 Task: Create in the project CanaryTech in Backlog an issue 'Implement a new cloud-based payroll management system for a company with advanced payroll processing and reporting features', assign it to team member softage.4@softage.net and change the status to IN PROGRESS. Create in the project CanaryTech in Backlog an issue 'Integrate a new geolocation feature into an existing mobile application to enhance user experience and personalization', assign it to team member softage.1@softage.net and change the status to IN PROGRESS
Action: Mouse moved to (116, 207)
Screenshot: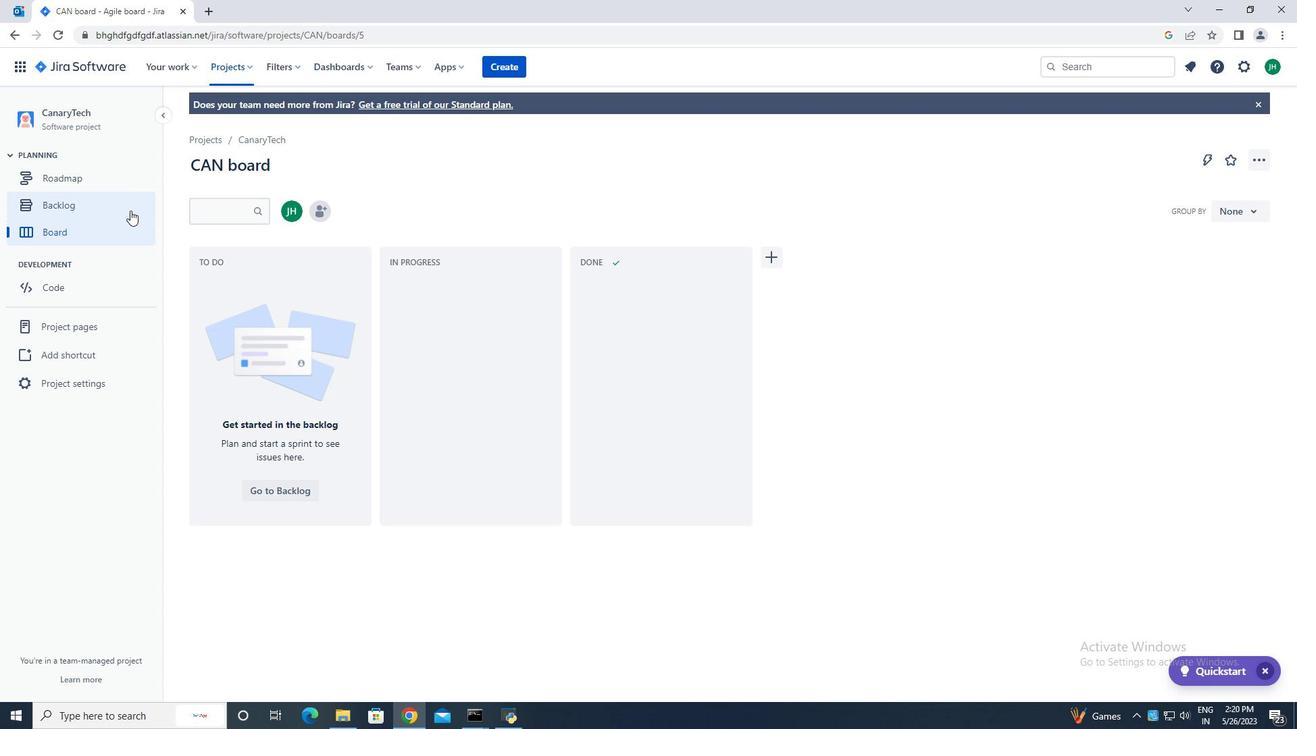 
Action: Mouse pressed left at (116, 207)
Screenshot: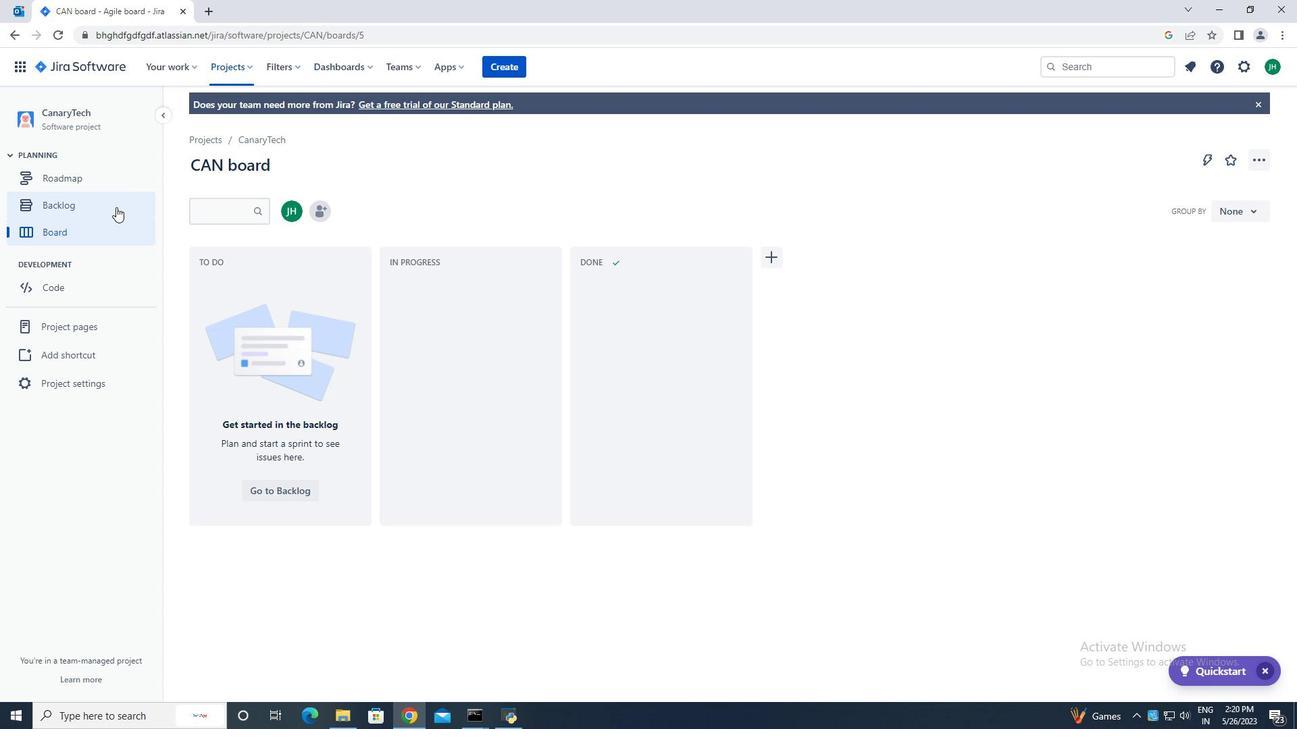 
Action: Mouse moved to (290, 531)
Screenshot: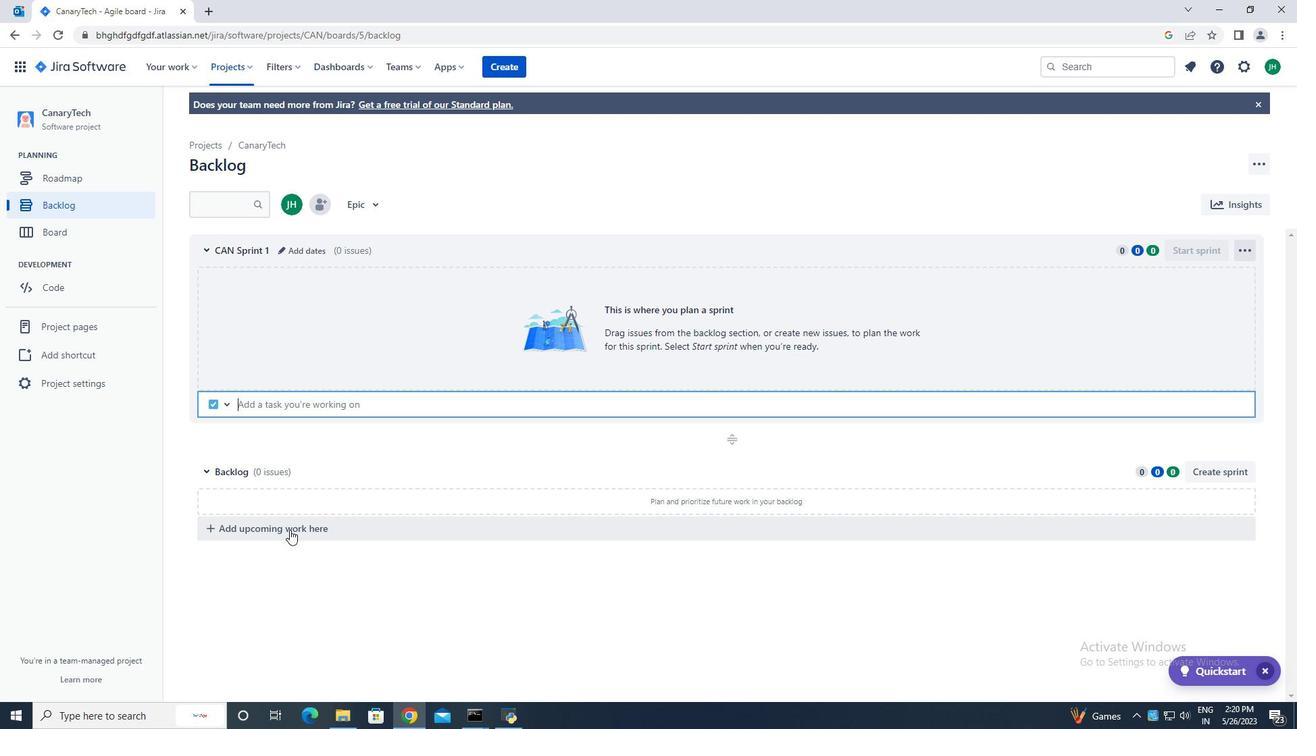 
Action: Mouse pressed left at (290, 531)
Screenshot: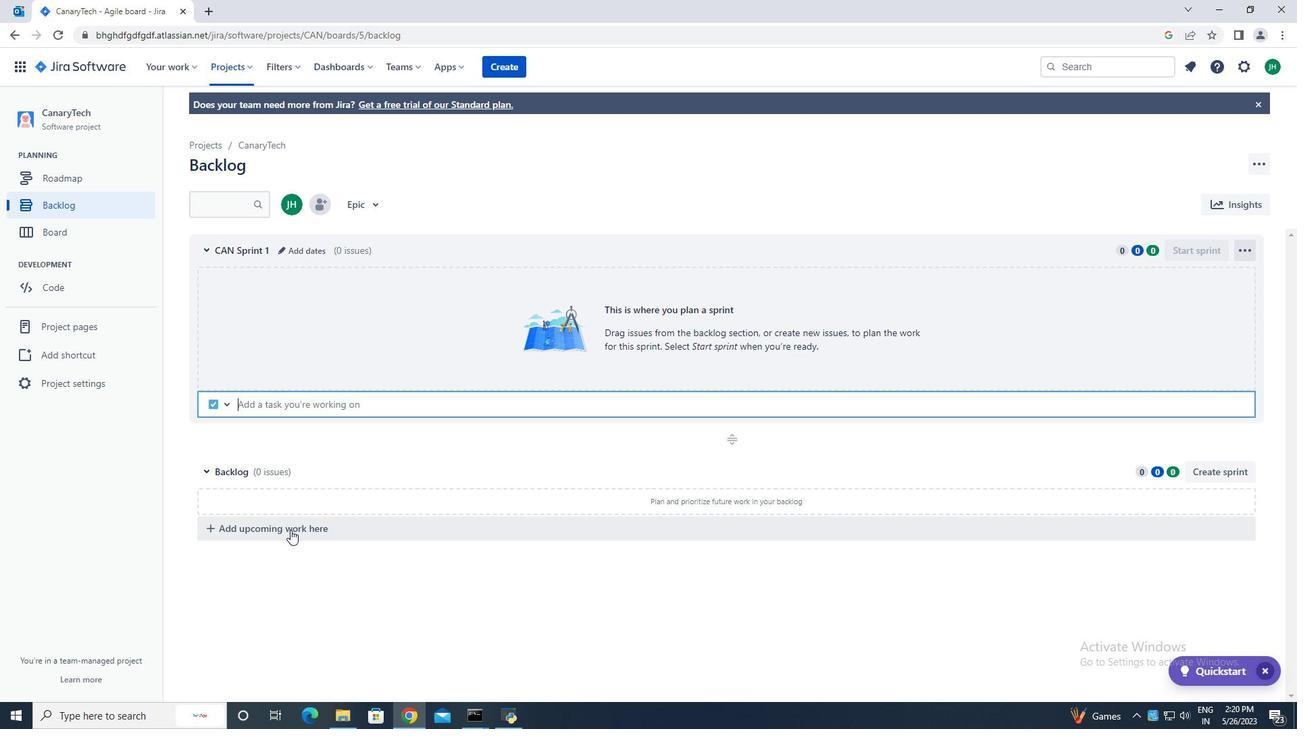 
Action: Mouse moved to (295, 527)
Screenshot: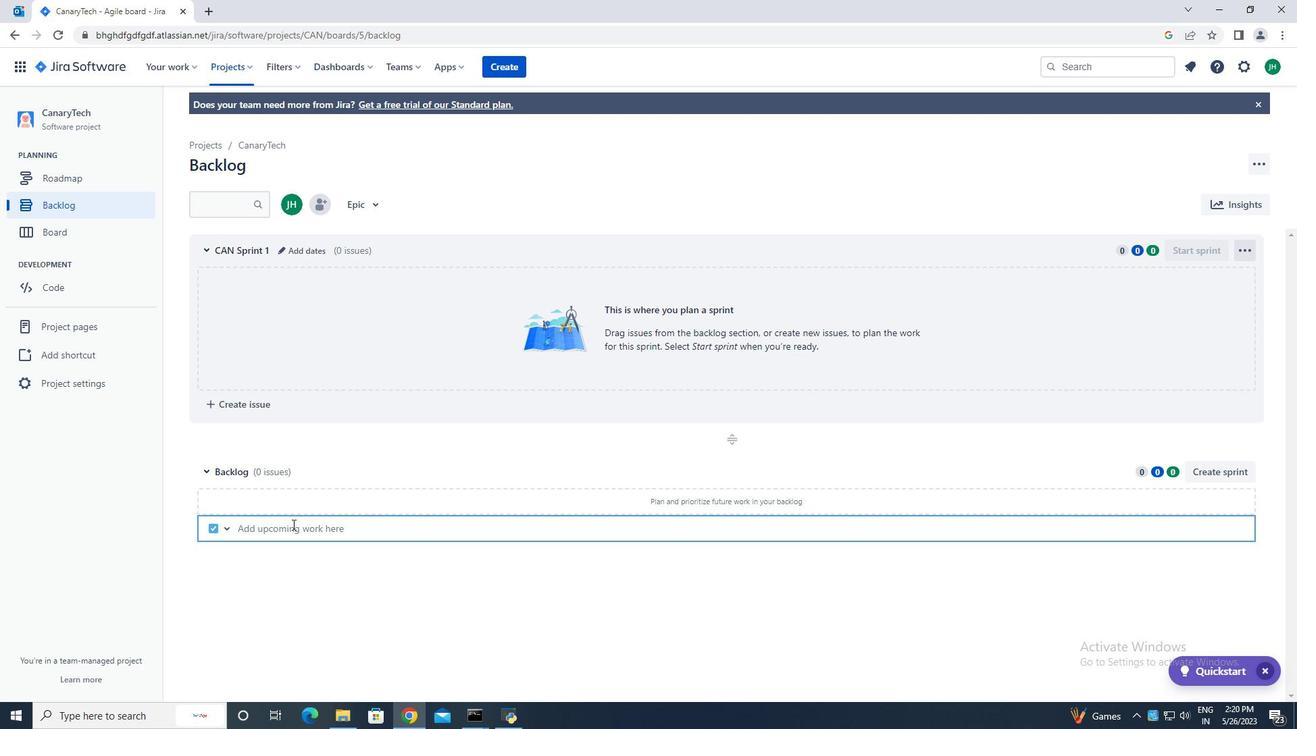 
Action: Mouse pressed left at (295, 527)
Screenshot: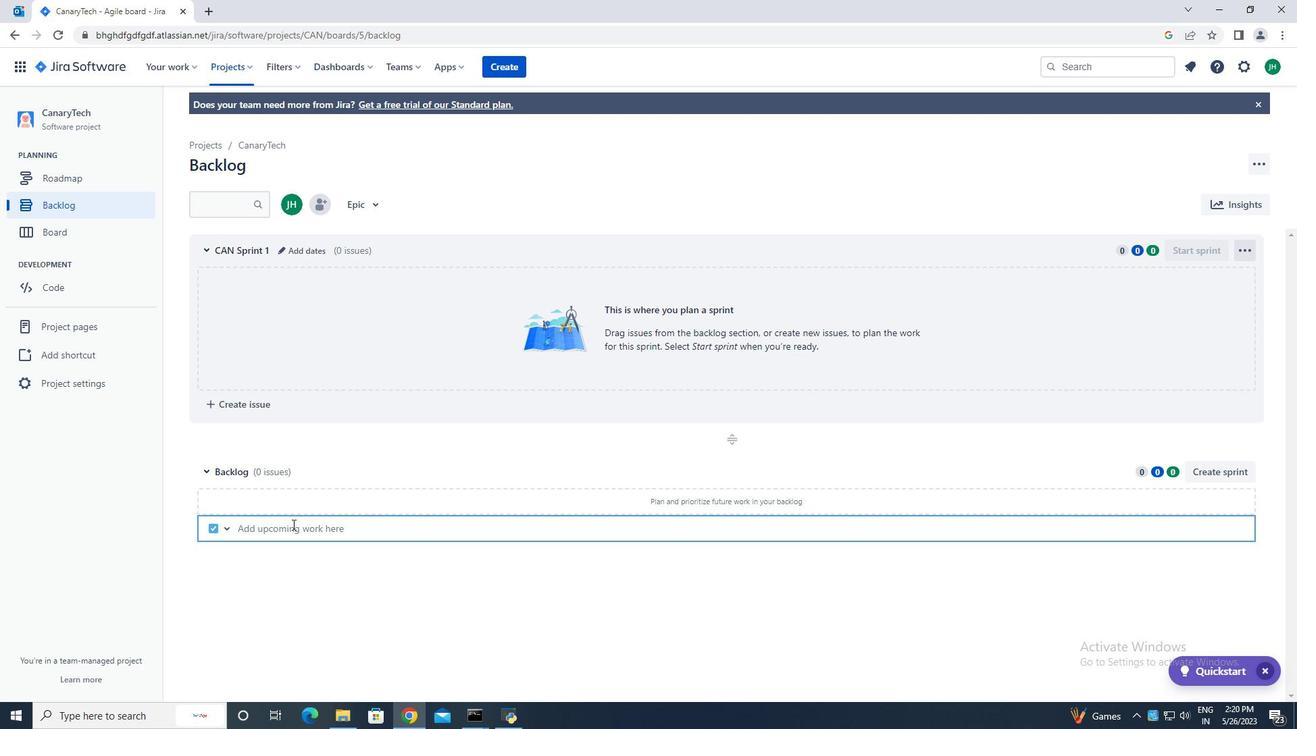 
Action: Mouse moved to (295, 528)
Screenshot: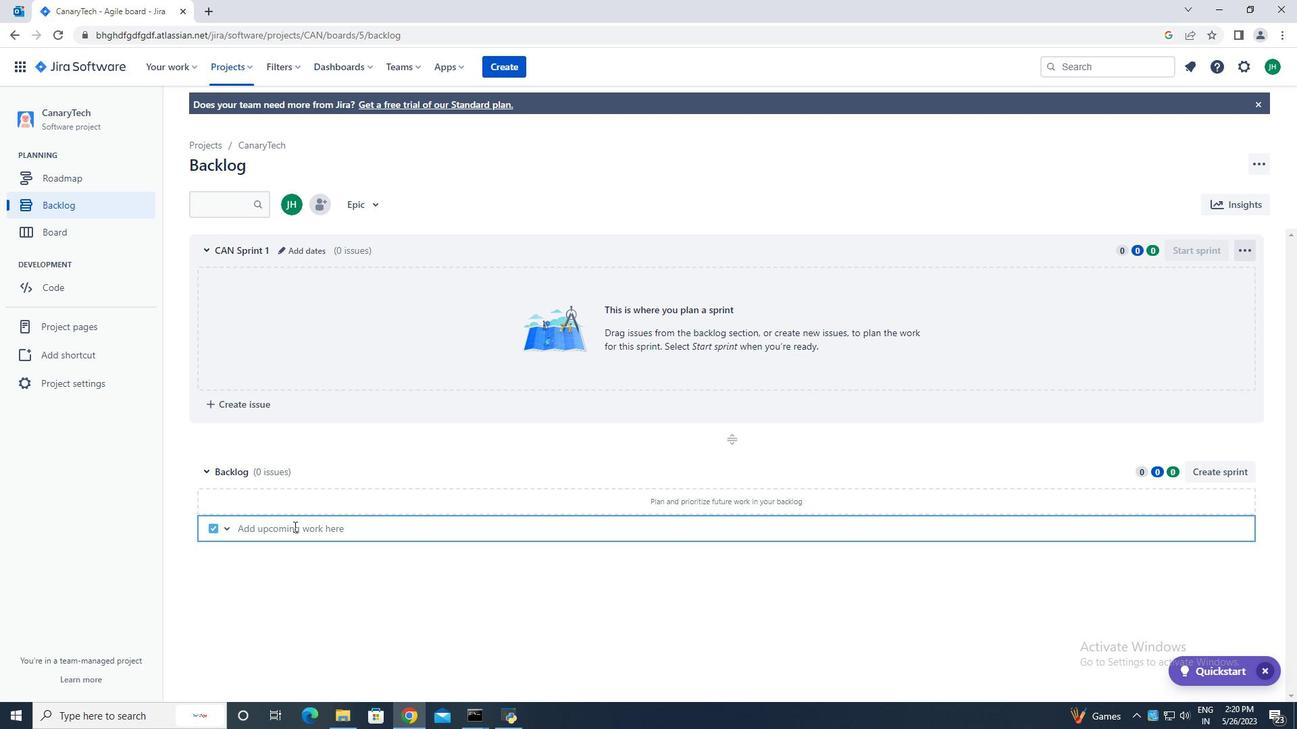 
Action: Key pressed <Key.caps_lock>I<Key.caps_lock>mplement<Key.space>a<Key.space>new<Key.space>cloud-based<Key.space>payroll<Key.space>management<Key.space>system<Key.space>for<Key.space>a<Key.space>company<Key.space>with<Key.space>advanced<Key.space>o<Key.backspace>payroll<Key.space>processing<Key.space>and<Key.space>reporting<Key.space>features.<Key.enter>
Screenshot: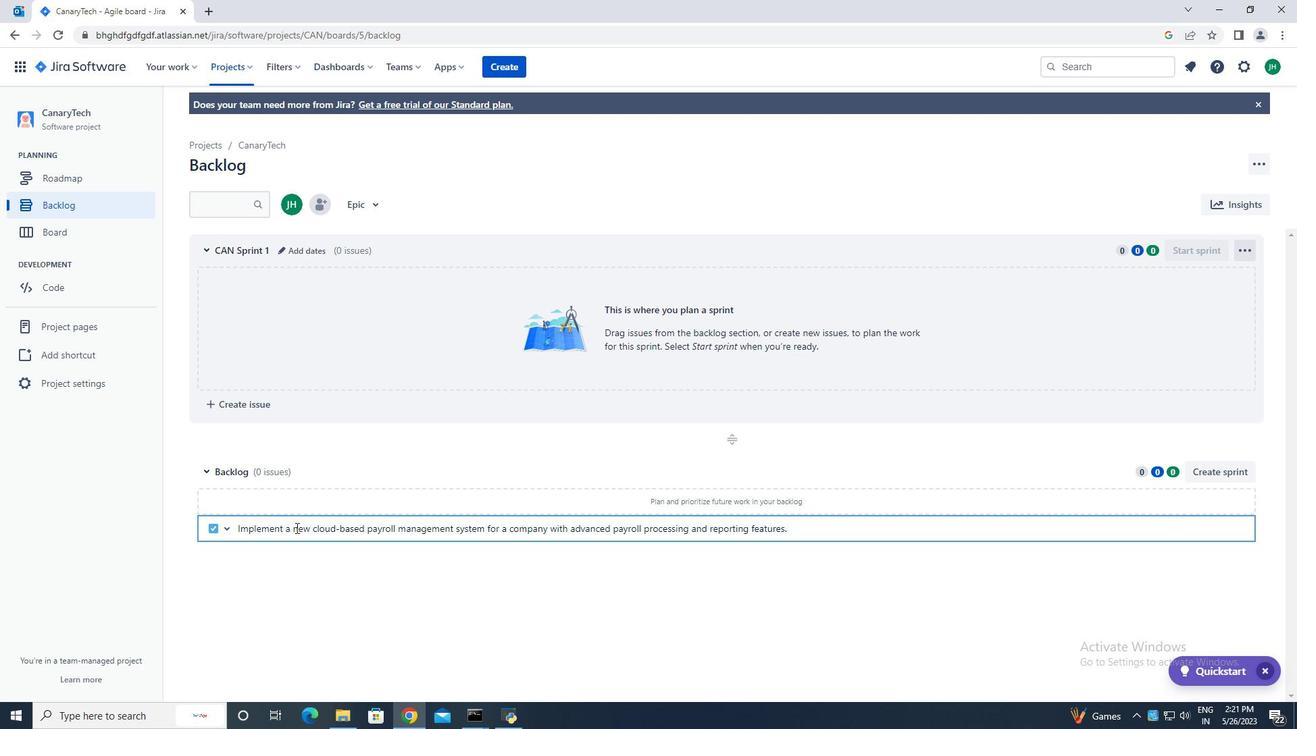 
Action: Mouse moved to (1215, 500)
Screenshot: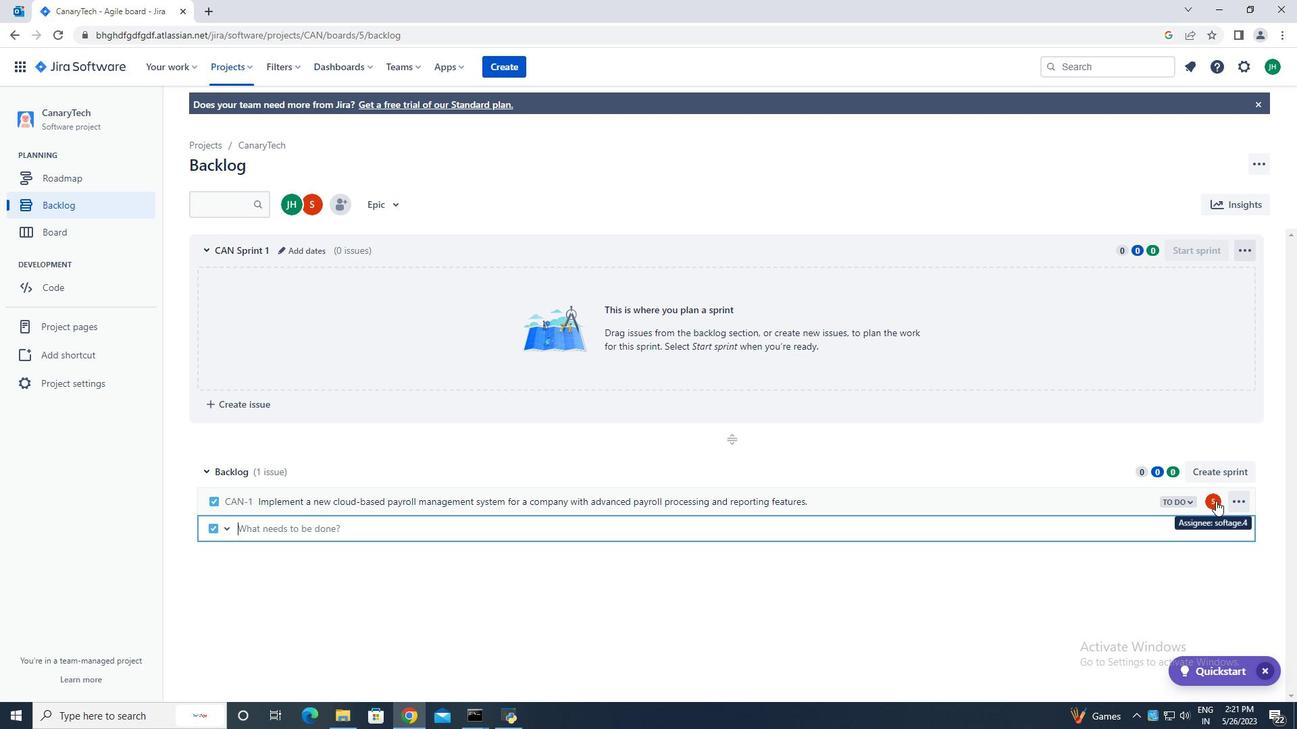 
Action: Mouse pressed left at (1215, 500)
Screenshot: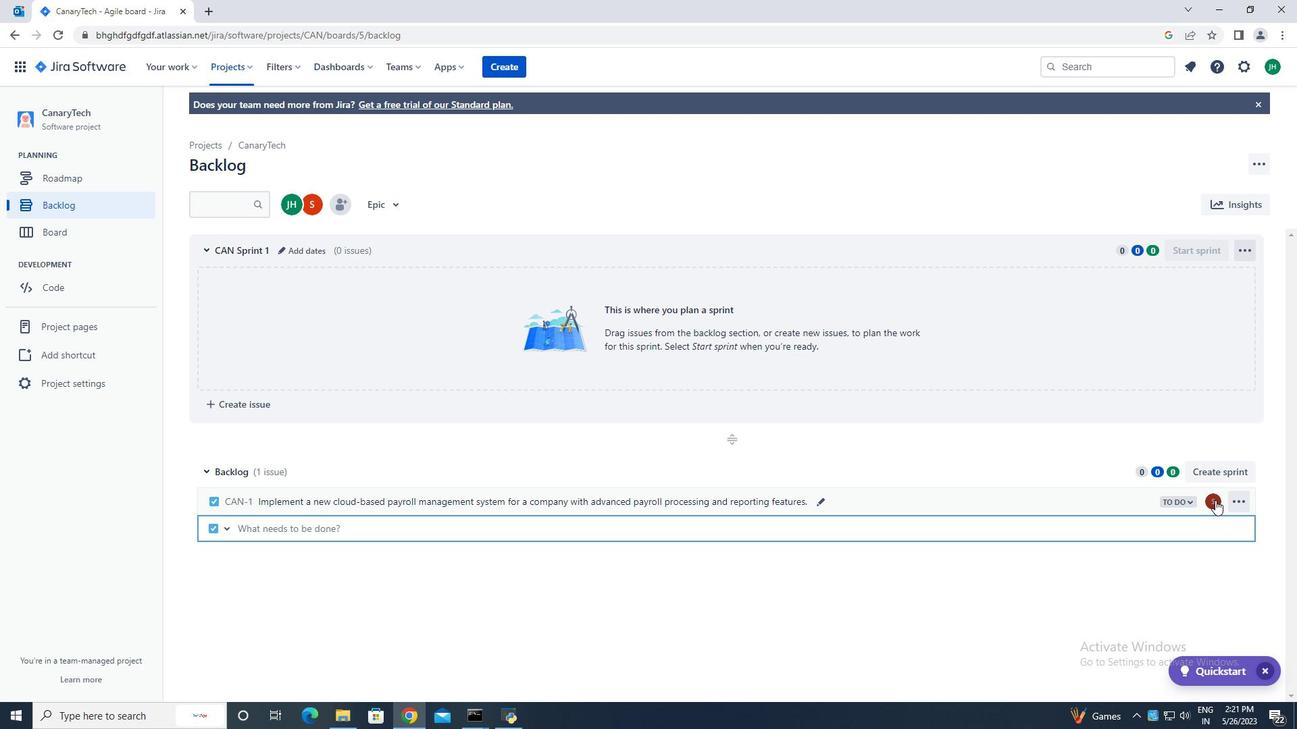 
Action: Mouse moved to (1110, 533)
Screenshot: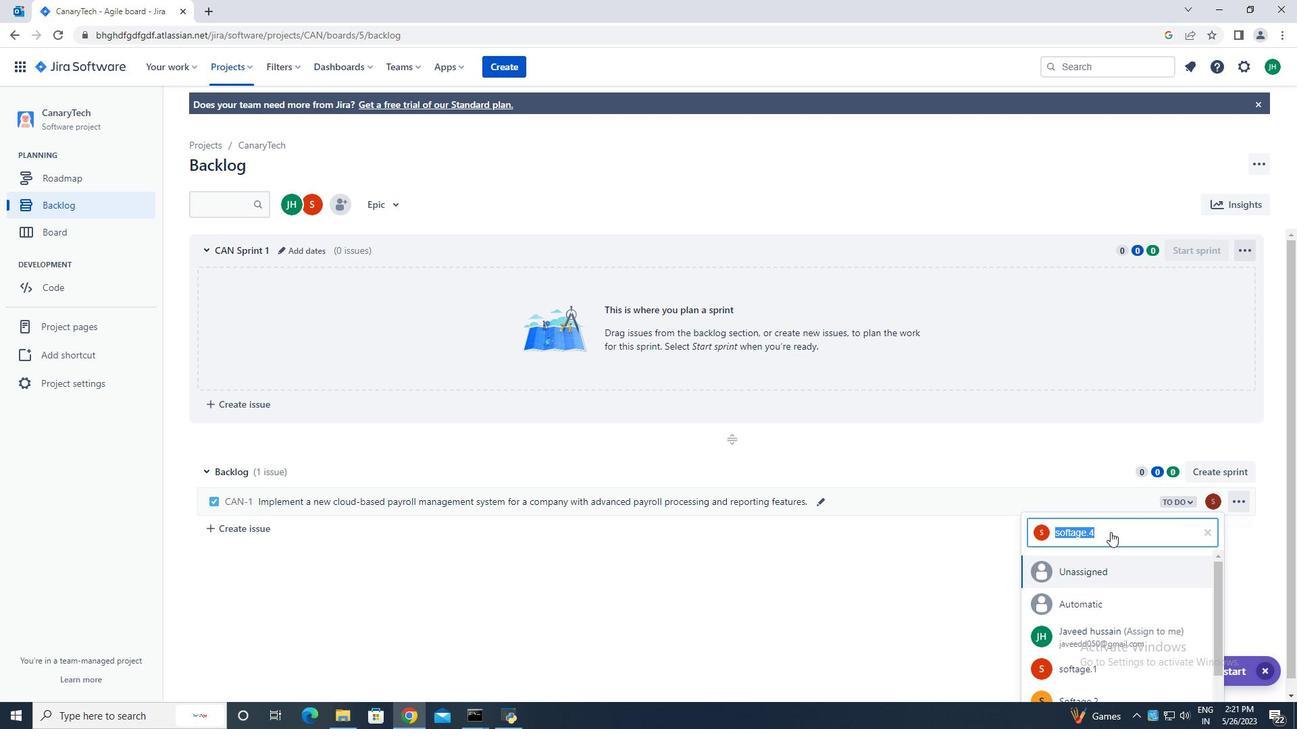 
Action: Key pressed softage.4
Screenshot: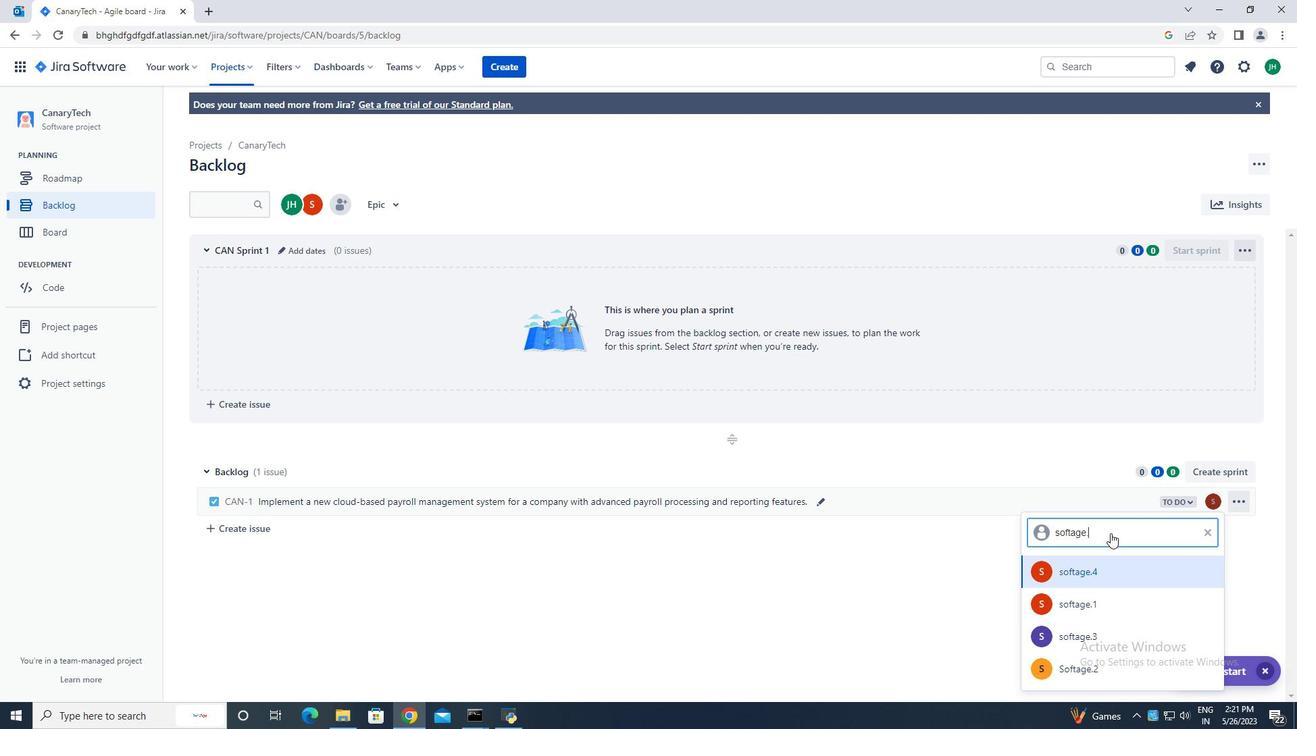 
Action: Mouse moved to (1126, 579)
Screenshot: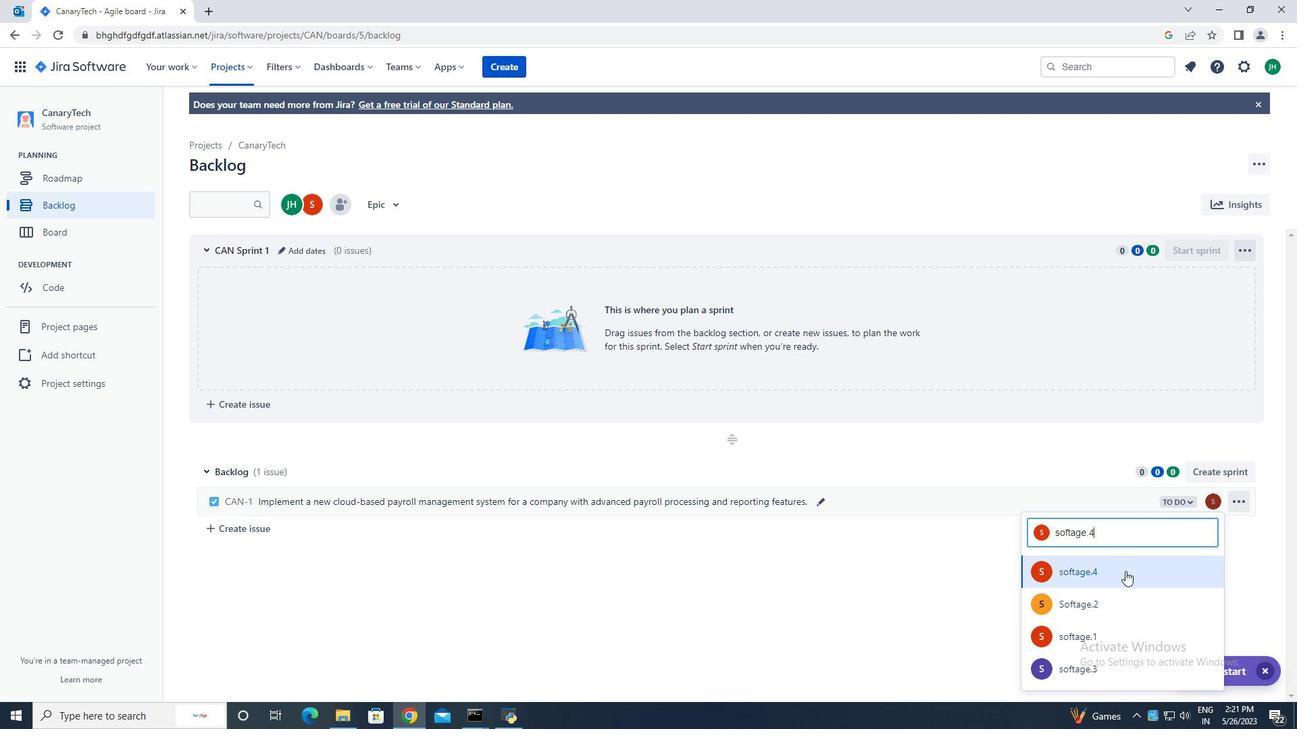 
Action: Mouse pressed left at (1126, 579)
Screenshot: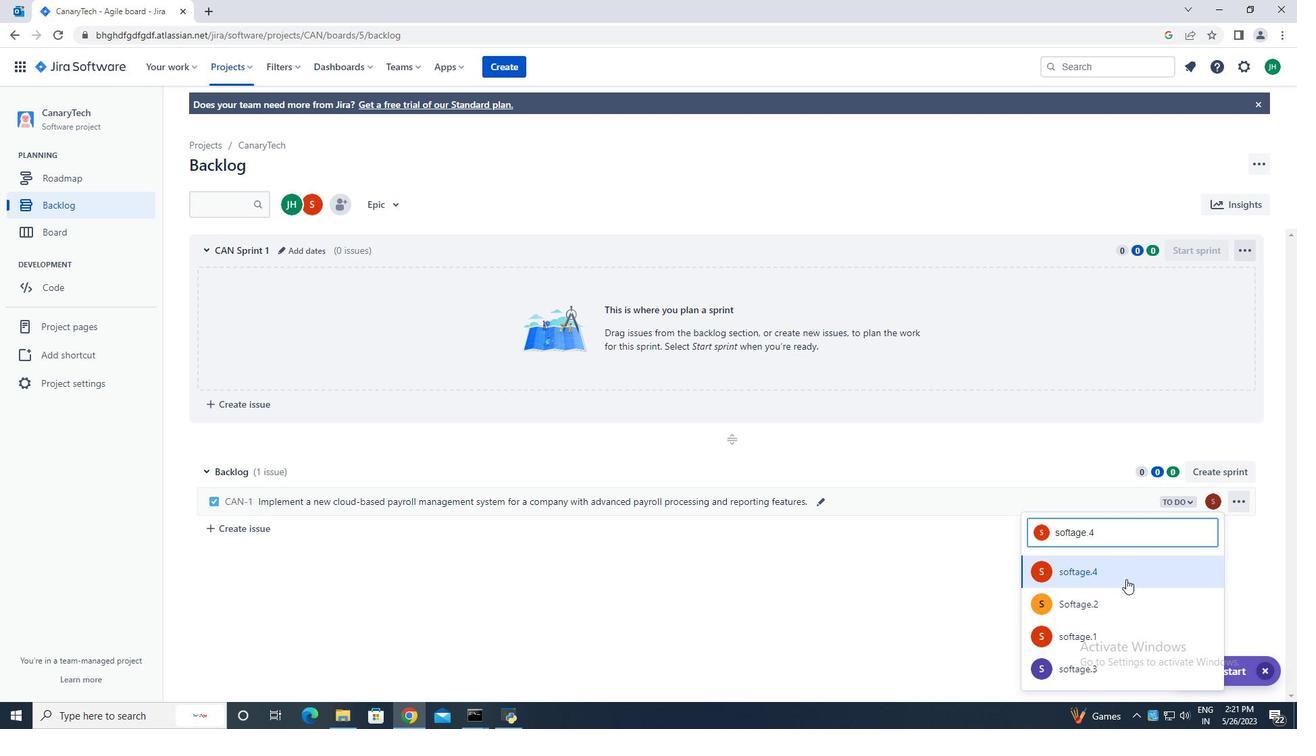 
Action: Mouse moved to (1175, 502)
Screenshot: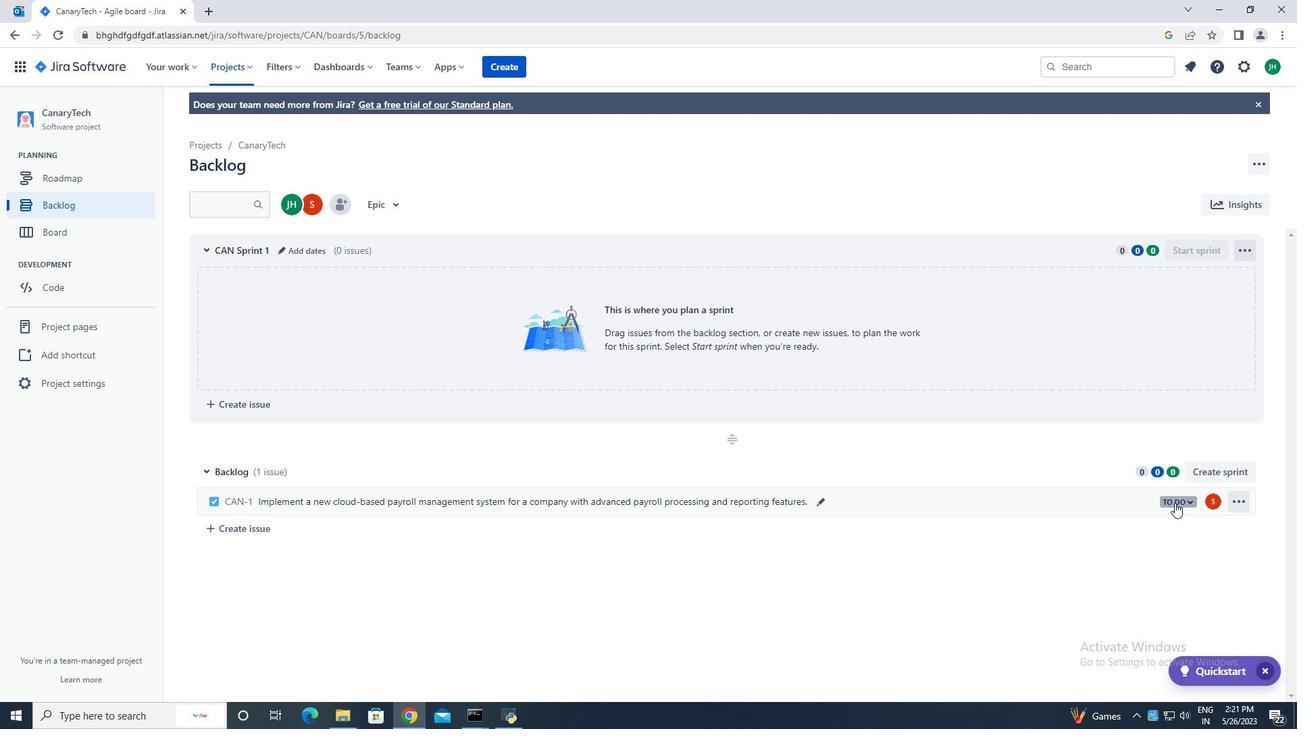 
Action: Mouse pressed left at (1175, 502)
Screenshot: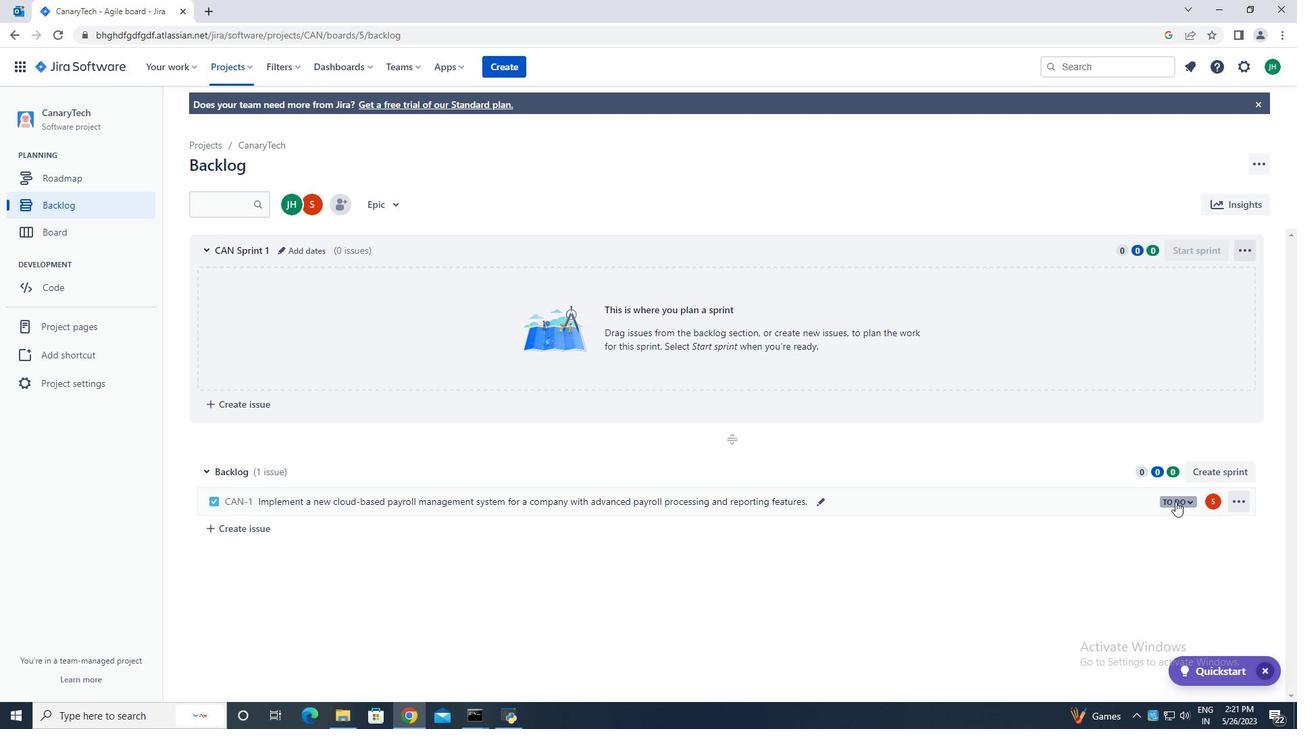 
Action: Mouse moved to (1090, 527)
Screenshot: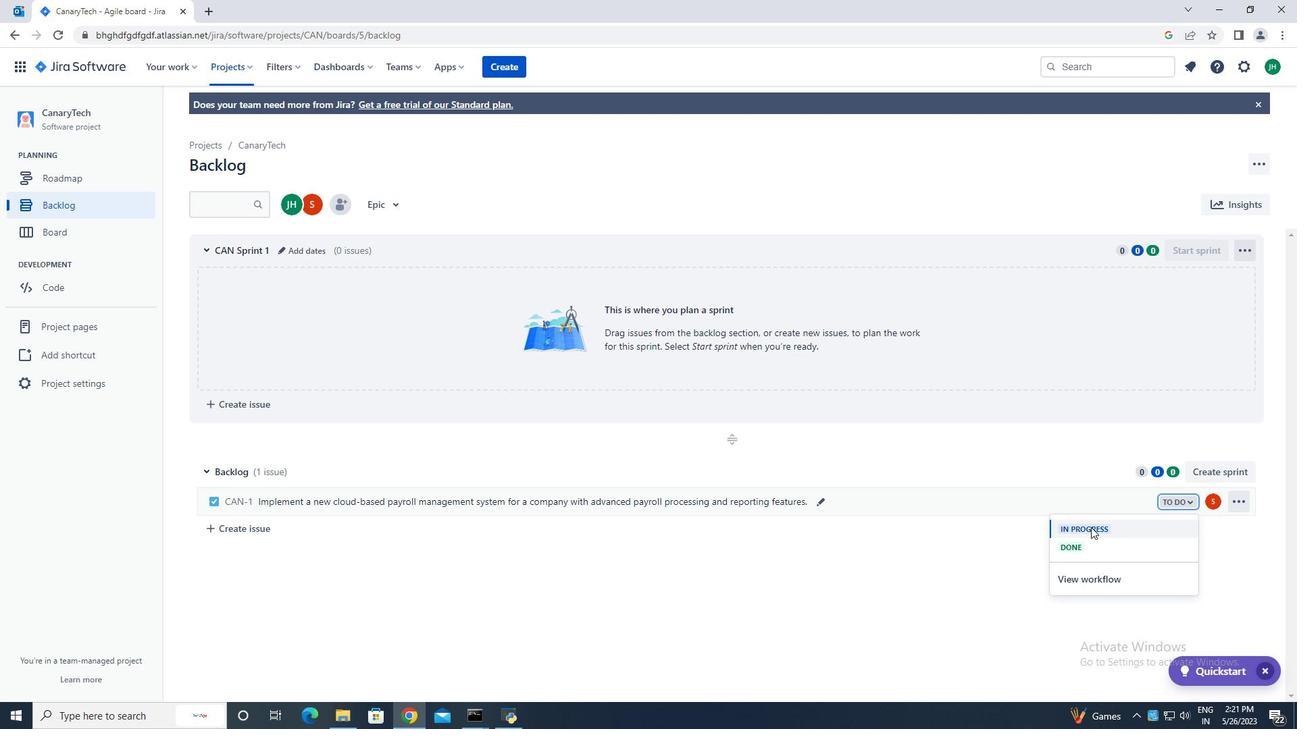 
Action: Mouse pressed left at (1090, 527)
Screenshot: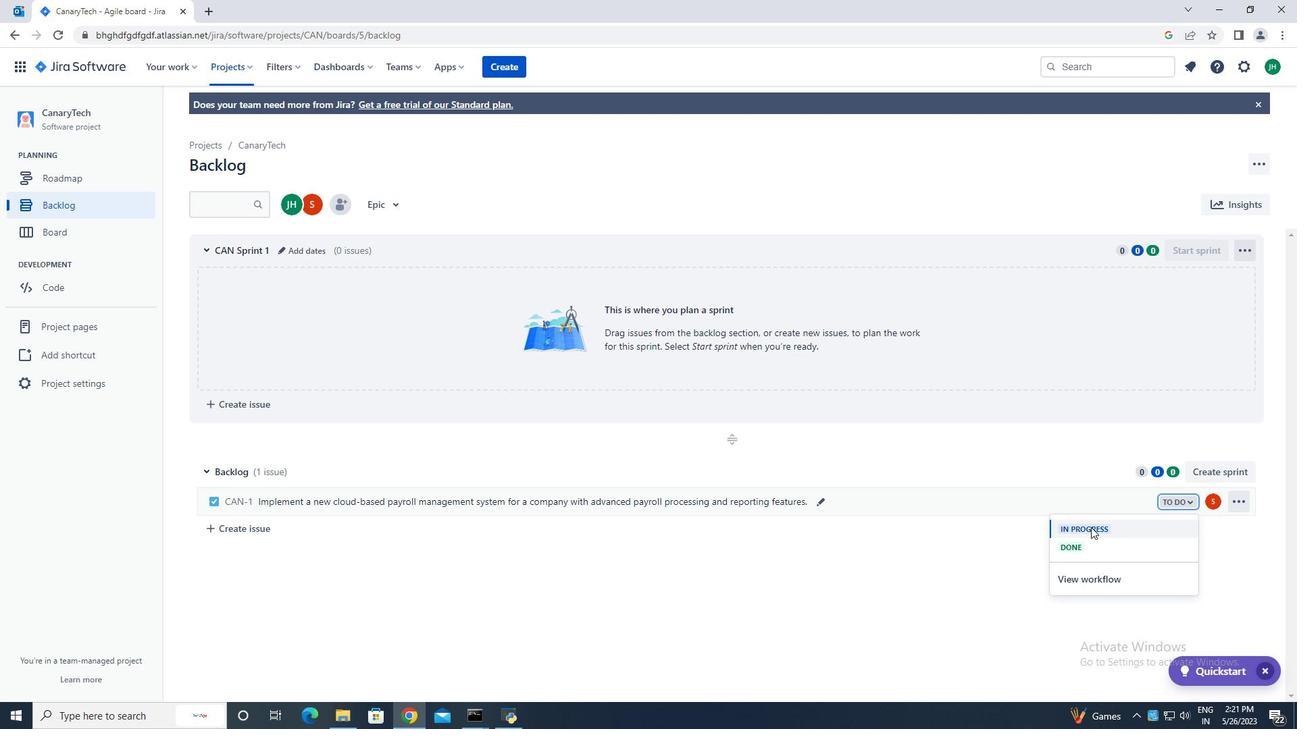 
Action: Mouse moved to (253, 531)
Screenshot: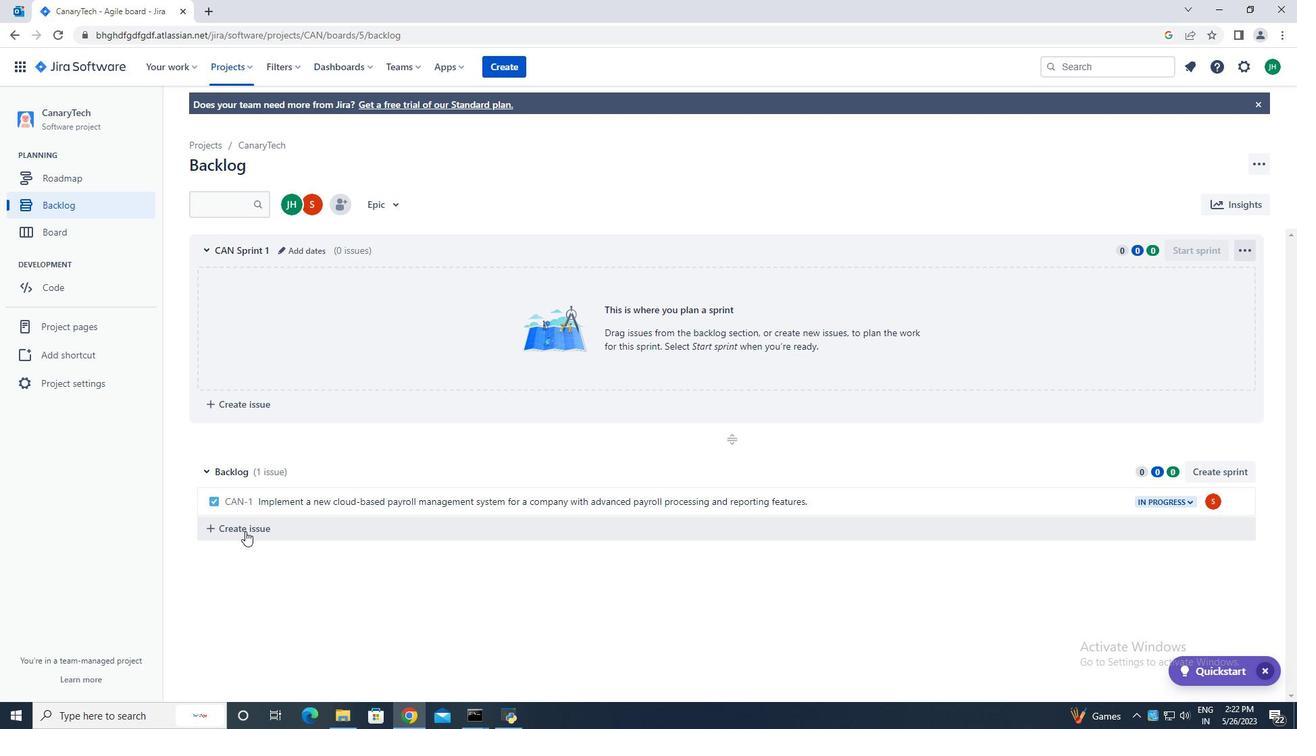 
Action: Mouse pressed left at (253, 531)
Screenshot: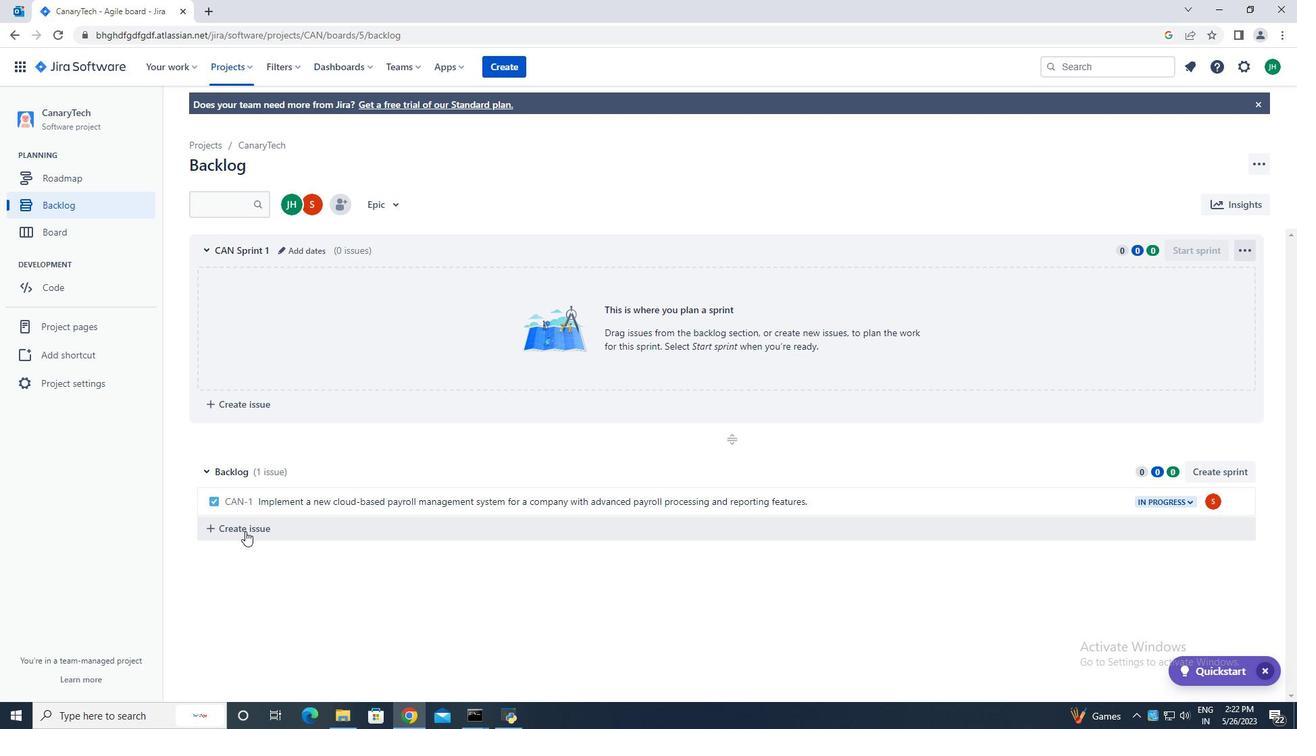 
Action: Mouse moved to (254, 531)
Screenshot: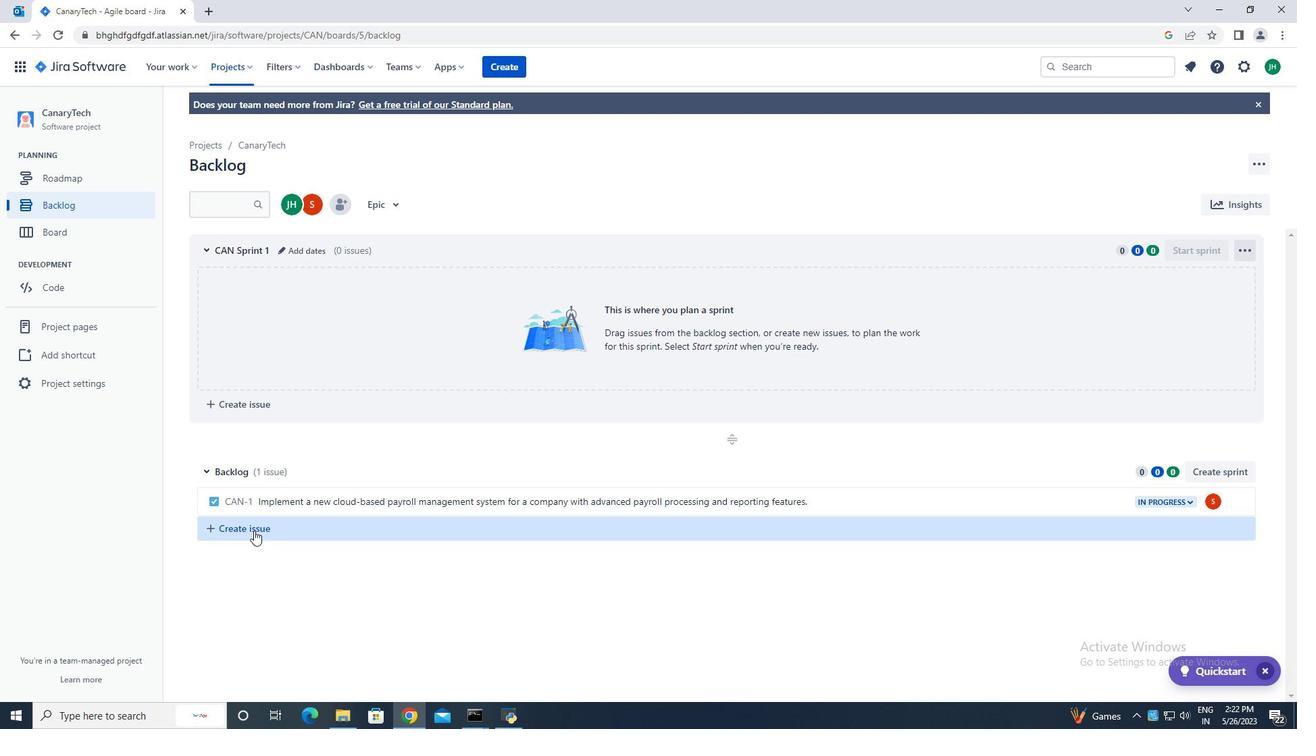 
Action: Key pressed <Key.caps_lock>I<Key.caps_lock>ntegrate<Key.space>a<Key.space>new<Key.space>gelo<Key.backspace><Key.backspace>olocation<Key.space>feature<Key.space>into<Key.space>an<Key.space>existing<Key.space>mobile<Key.space>application<Key.space>to<Key.space>enhance<Key.space>user<Key.space>experience<Key.space>and<Key.space>personalisation<Key.space><Key.backspace><Key.backspace><Key.backspace><Key.backspace><Key.backspace><Key.backspace><Key.backspace><Key.backspace><Key.backspace>lization<Key.space><Key.backspace>.<Key.enter>
Screenshot: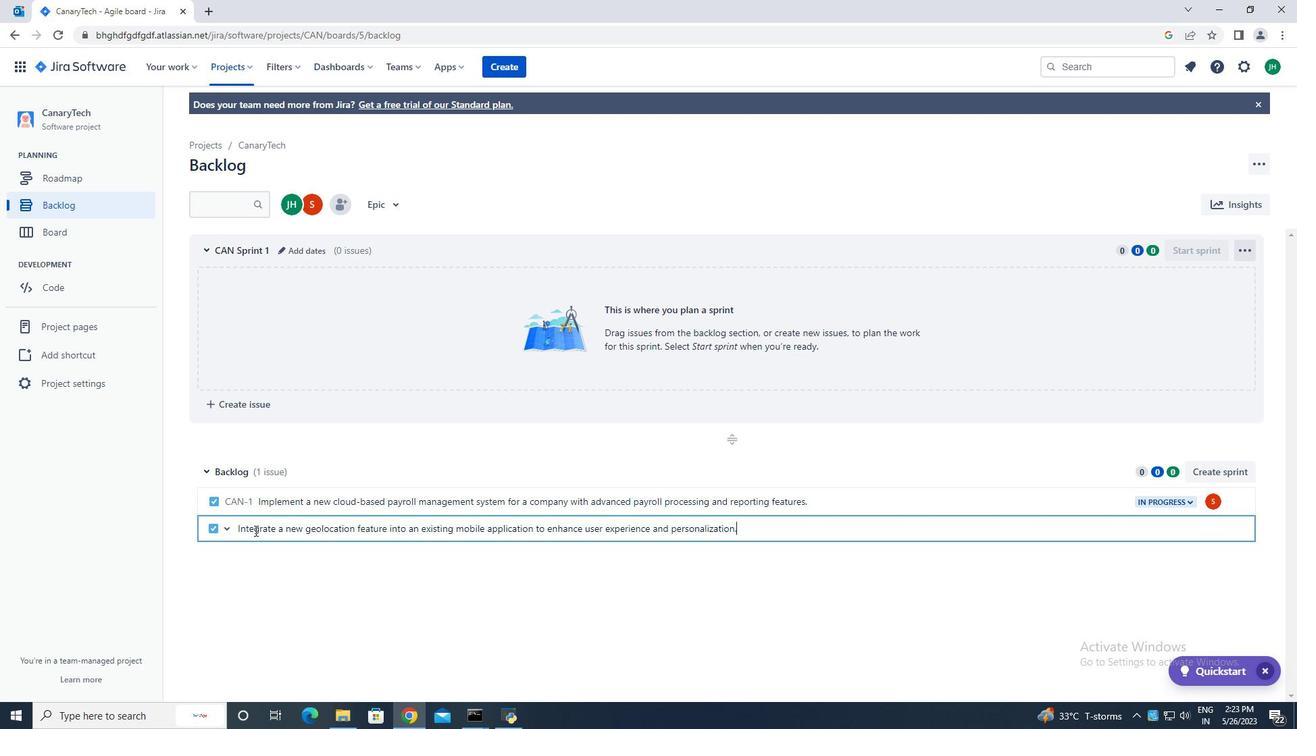 
Action: Mouse moved to (1216, 531)
Screenshot: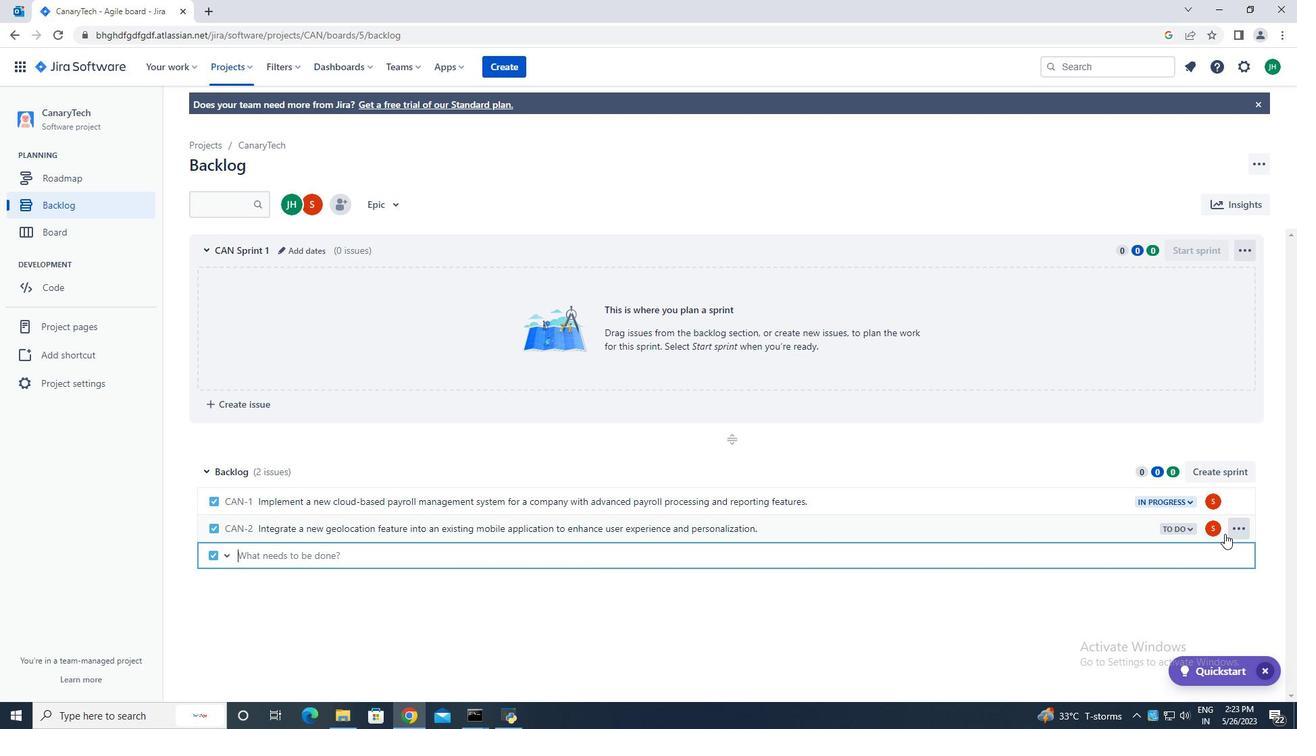 
Action: Mouse pressed left at (1216, 531)
Screenshot: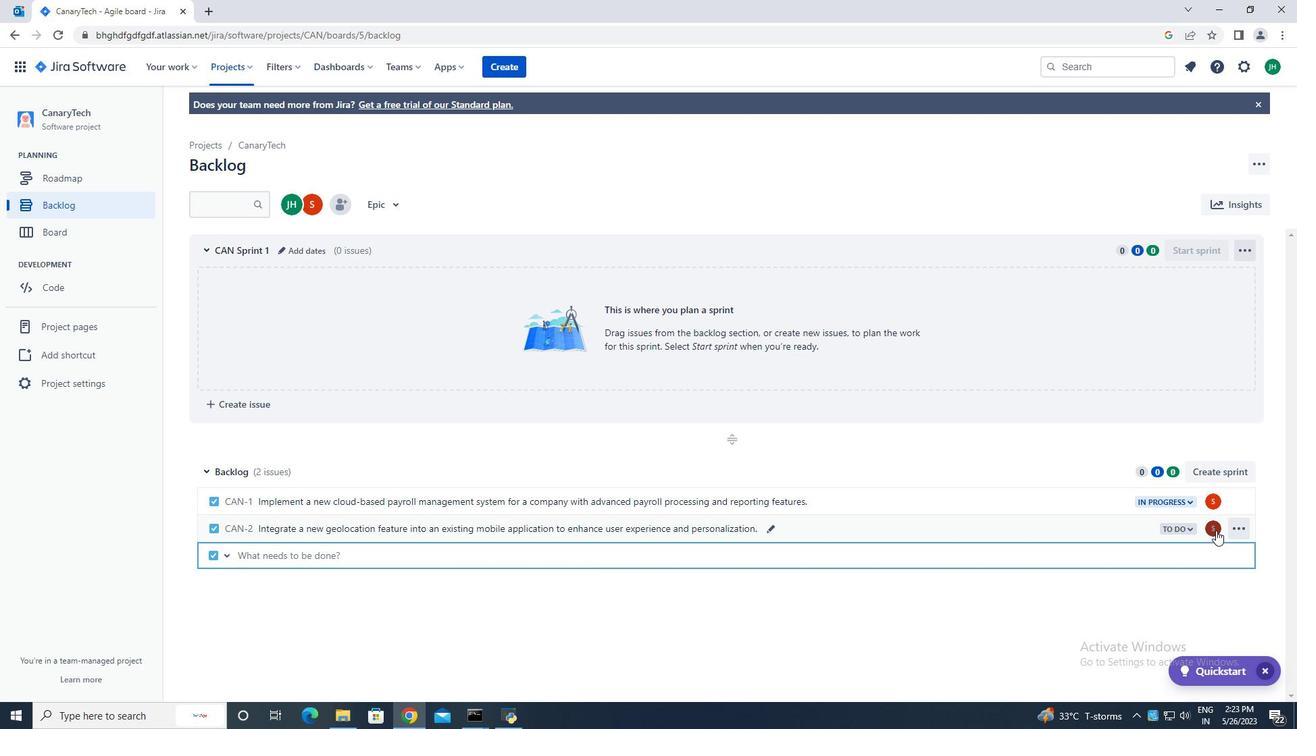 
Action: Mouse moved to (1104, 552)
Screenshot: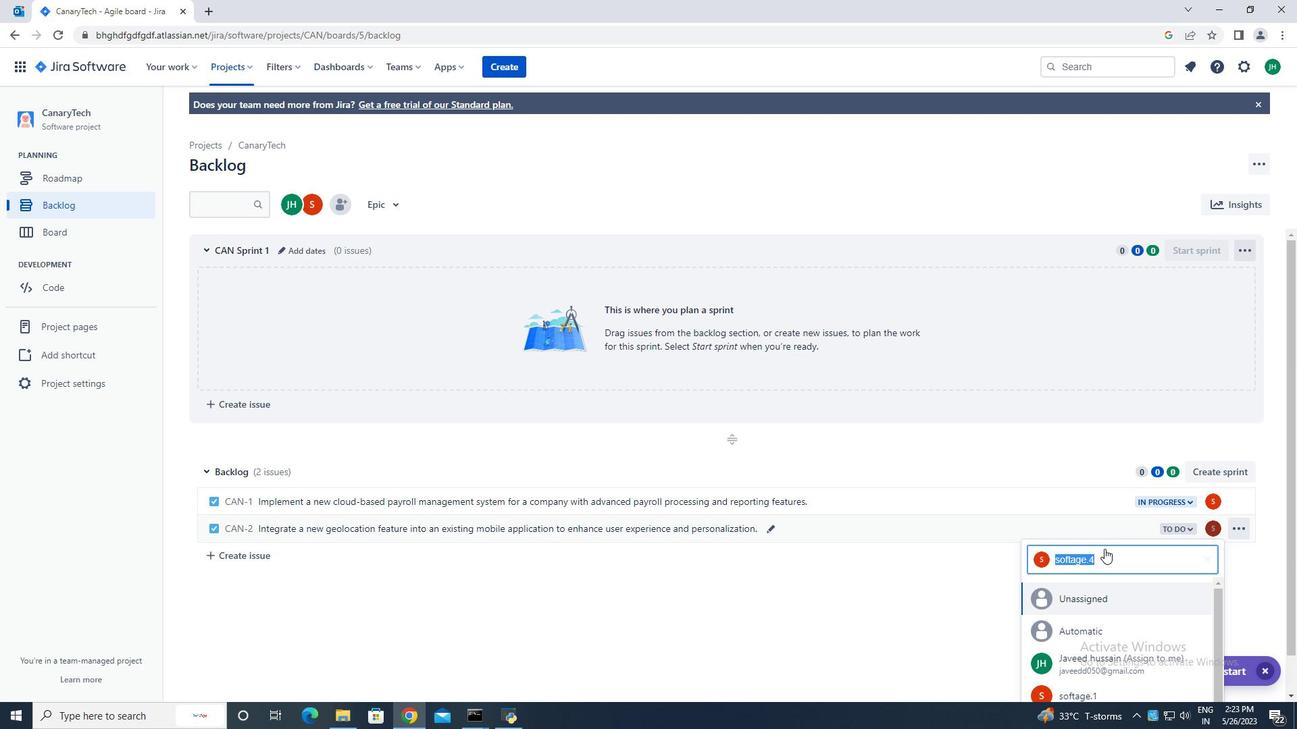 
Action: Key pressed softage.1<Key.shift>@
Screenshot: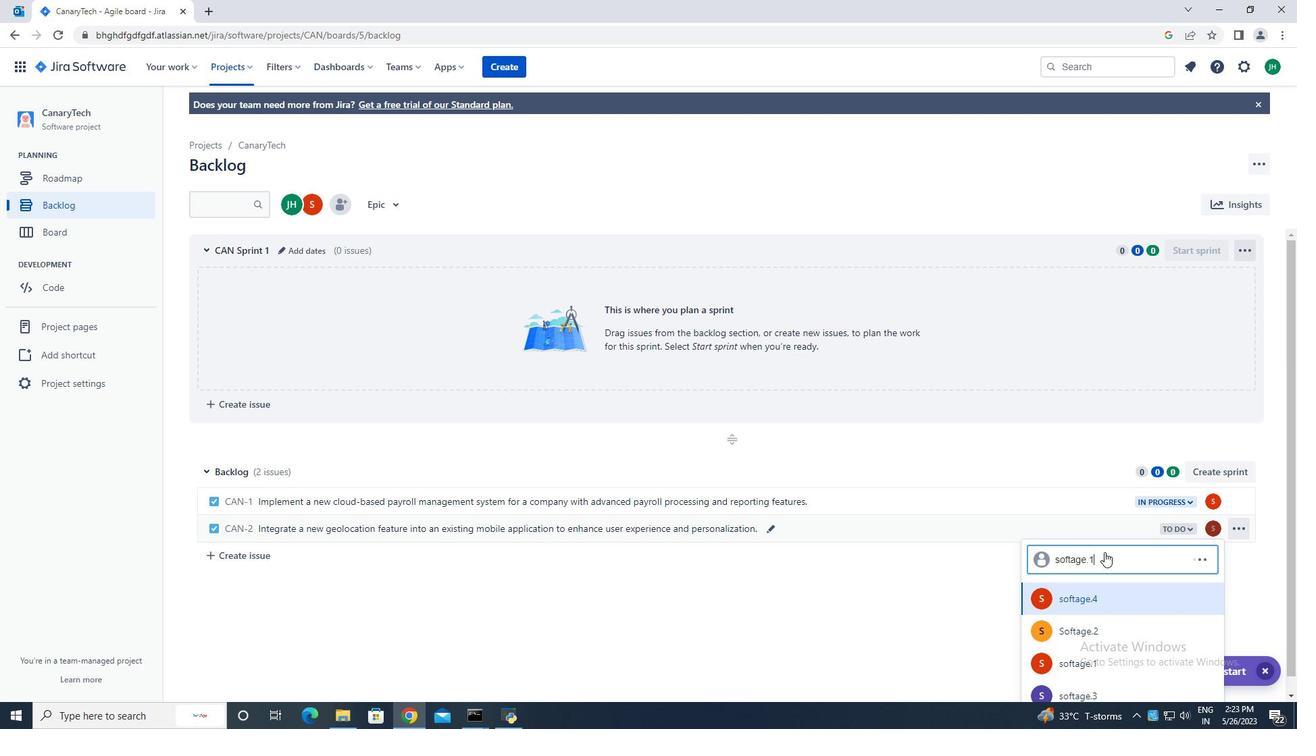 
Action: Mouse moved to (1114, 597)
Screenshot: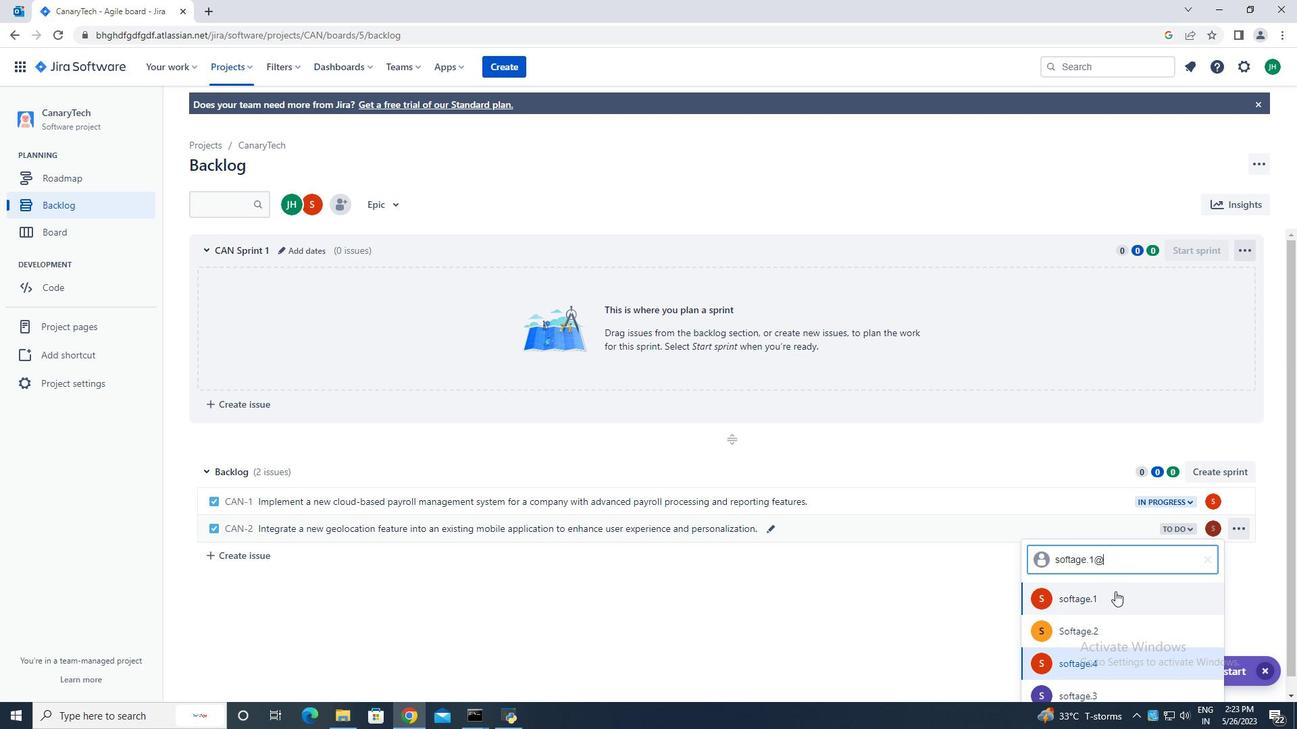 
Action: Mouse pressed left at (1114, 597)
Screenshot: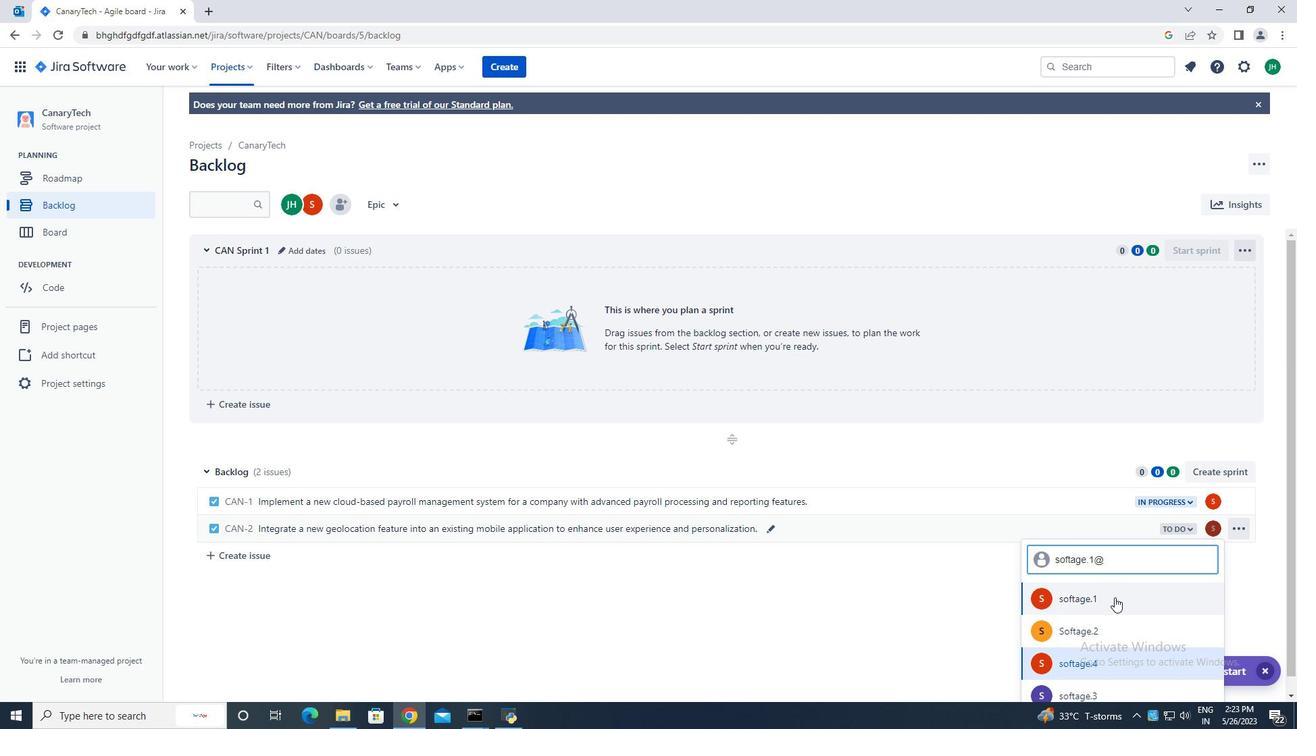 
Action: Mouse moved to (1179, 531)
Screenshot: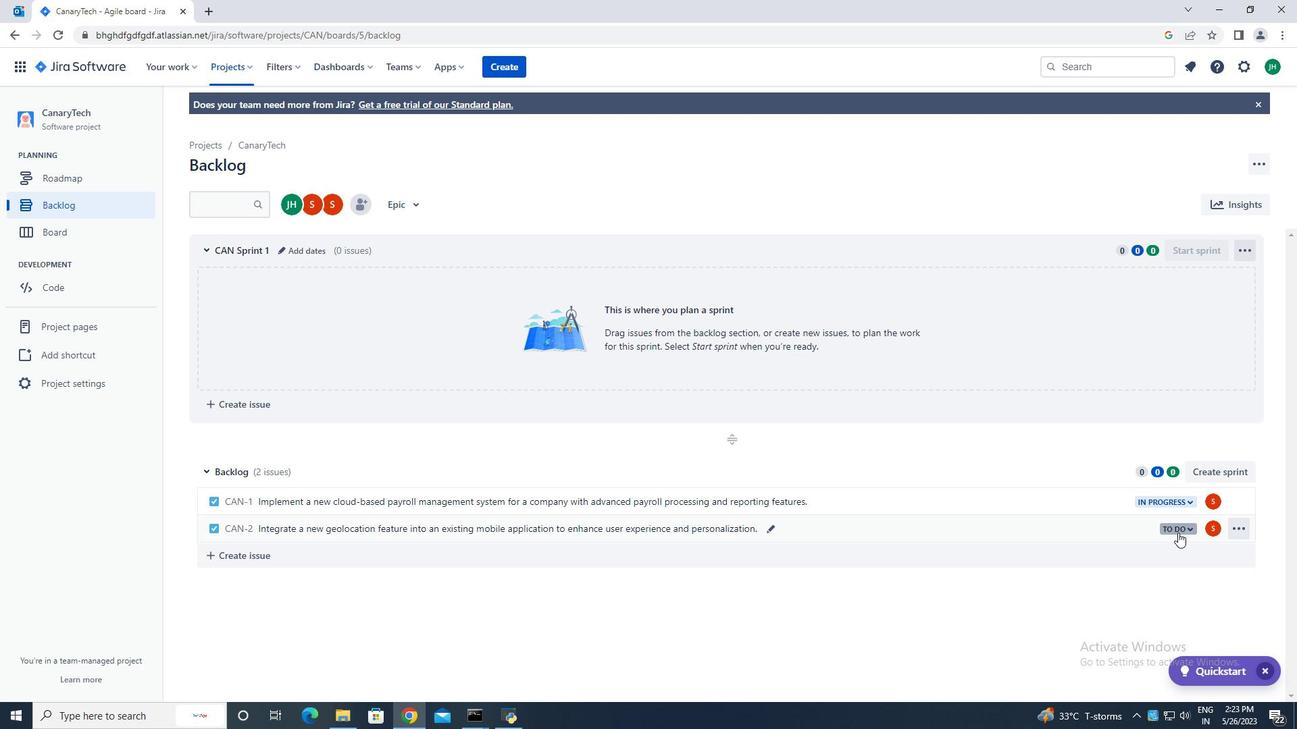 
Action: Mouse pressed left at (1179, 531)
Screenshot: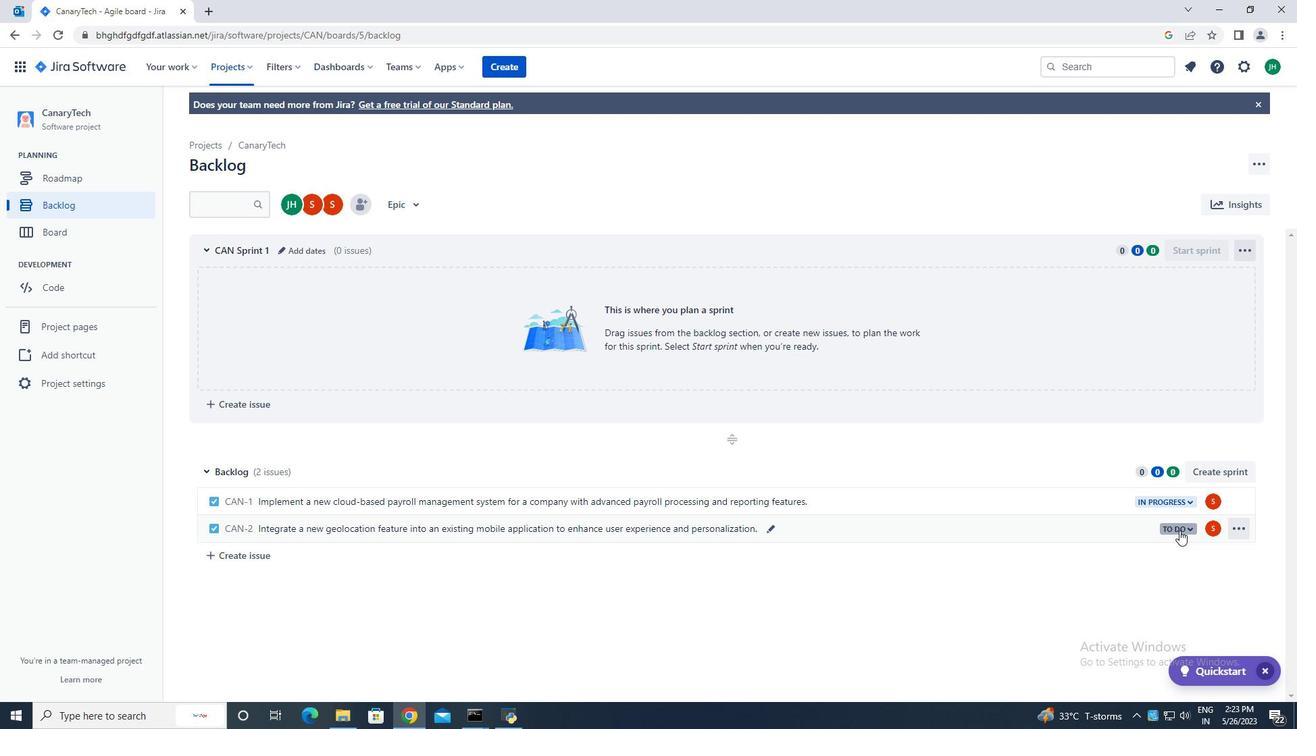 
Action: Mouse moved to (1072, 556)
Screenshot: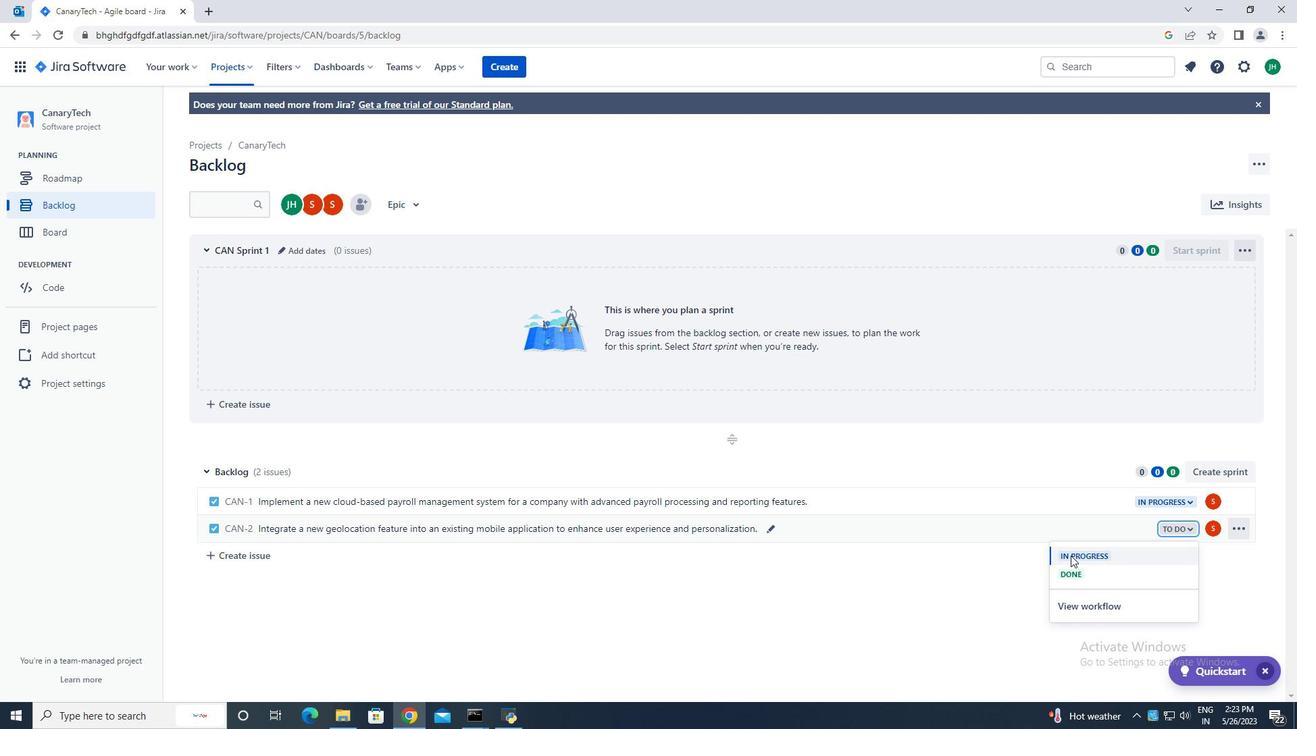 
Action: Mouse pressed left at (1072, 556)
Screenshot: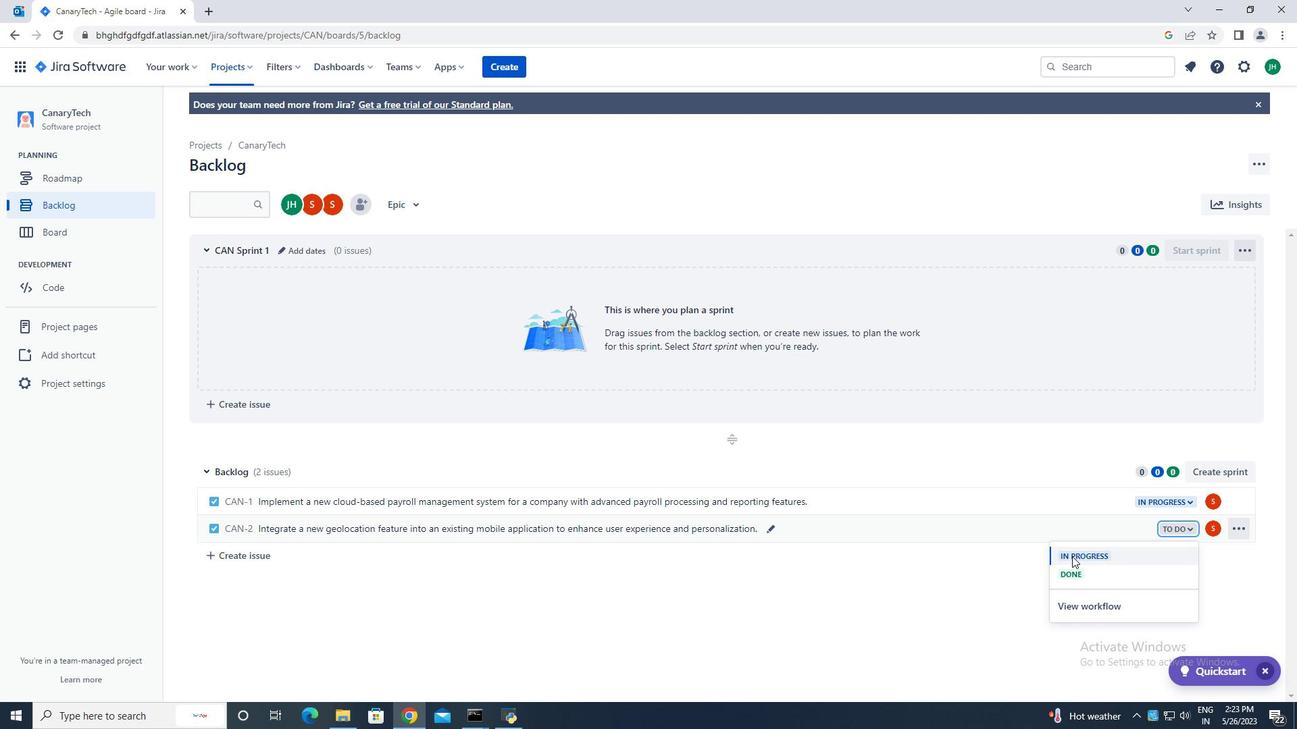 
